 Task: Change IN PROGRESS as Status of Issue Issue0030 in Backlog  in Scrum Project Project0006 in Jira
Action: Mouse moved to (366, 405)
Screenshot: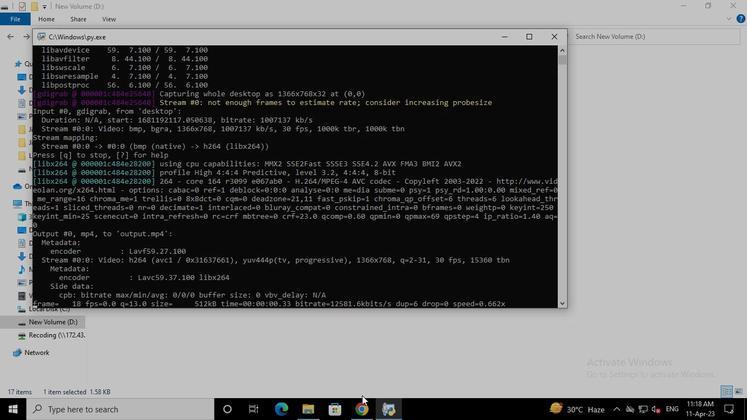 
Action: Mouse pressed left at (366, 405)
Screenshot: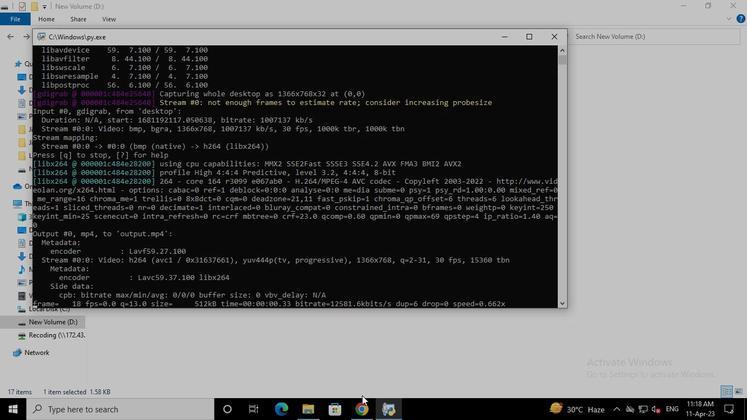 
Action: Mouse moved to (79, 172)
Screenshot: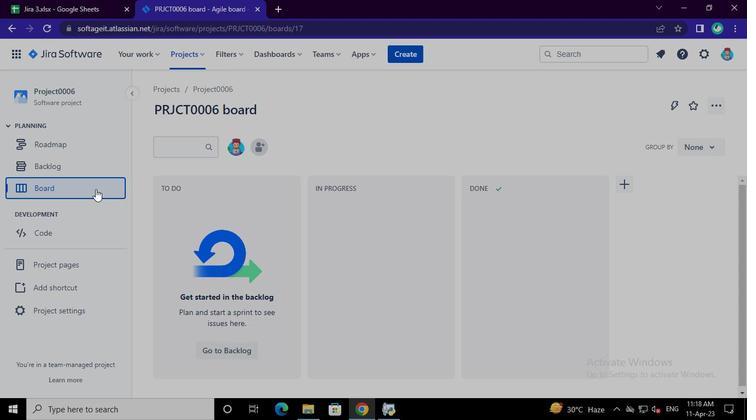 
Action: Mouse pressed left at (79, 172)
Screenshot: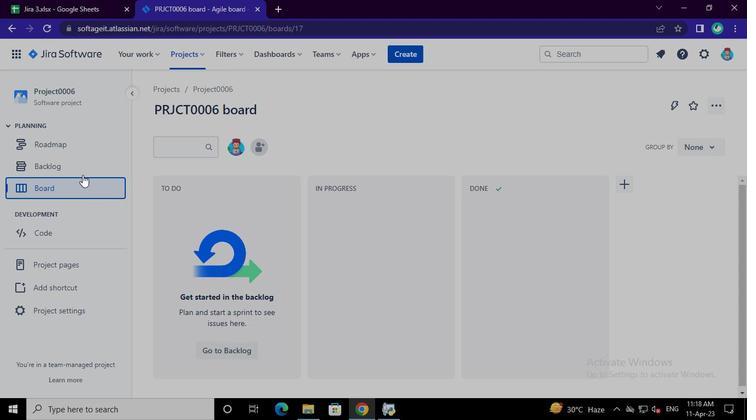 
Action: Mouse moved to (649, 332)
Screenshot: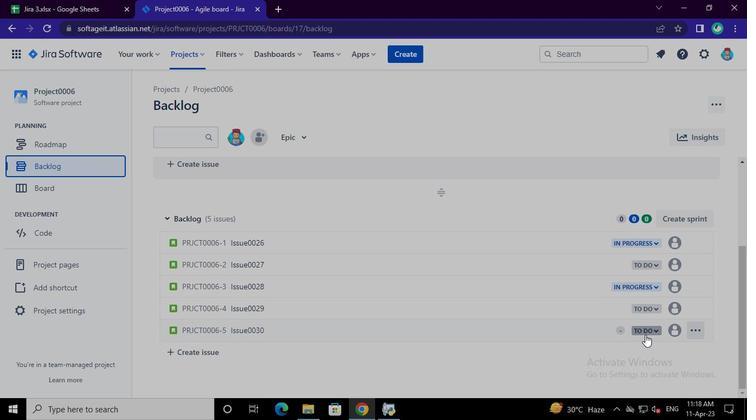 
Action: Mouse pressed left at (649, 332)
Screenshot: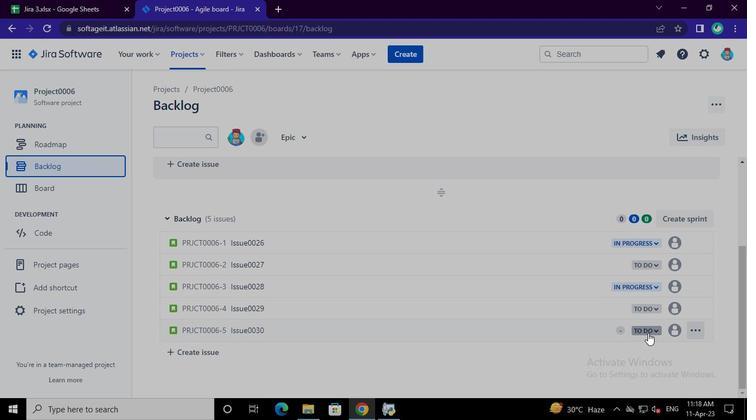 
Action: Mouse moved to (603, 269)
Screenshot: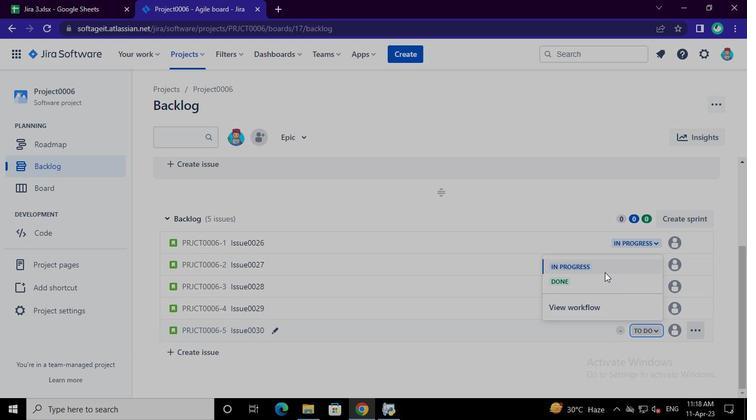 
Action: Mouse pressed left at (603, 269)
Screenshot: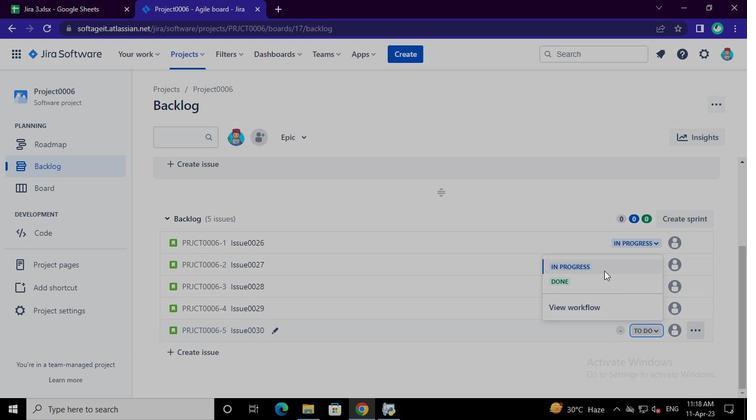 
Action: Mouse moved to (392, 406)
Screenshot: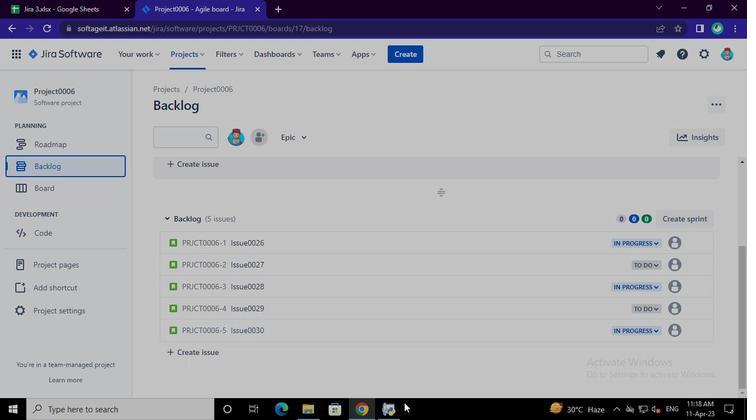 
Action: Mouse pressed left at (392, 406)
Screenshot: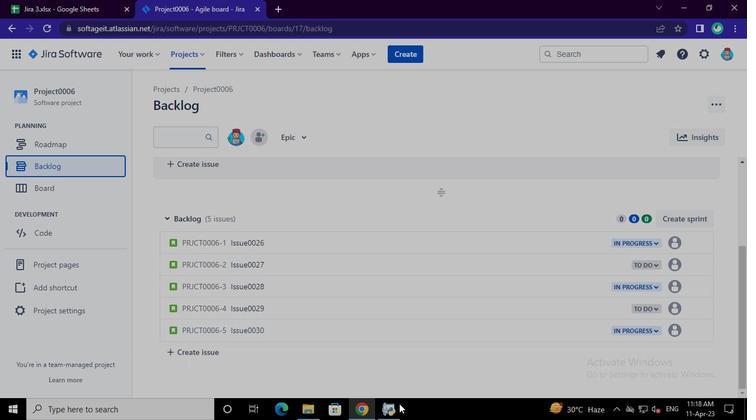 
Action: Mouse moved to (552, 39)
Screenshot: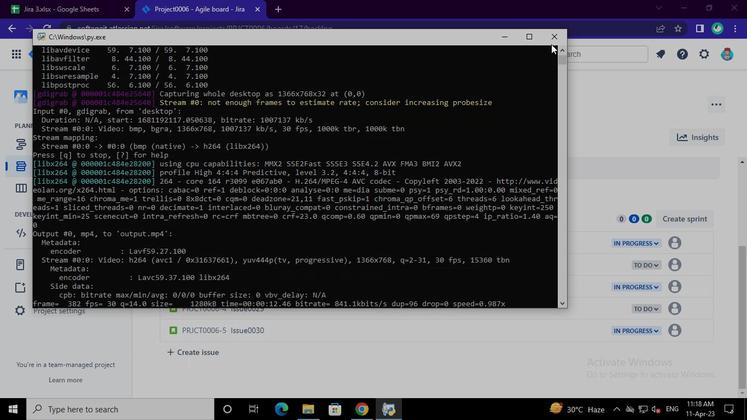 
Action: Mouse pressed left at (552, 39)
Screenshot: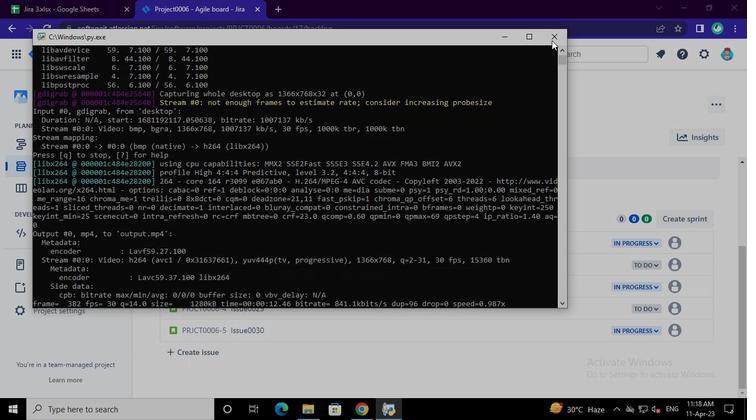 
